 Task: Create new vendor bill with Date Opened: 06-May-23, Select Vendor: RoboTire, Terms: Net 30. Make bill entry for item-1 with Date: 06-May-23, Description: Car Parking, Expense Account: Auto: Parking, Quantity: 29, Unit Price: 2.2, Sales Tax: N, Sales Tax Included: N. Post Bill with Post Date: 06-May-23, Post to Accounts: Liabilities:Accounts Payble. Pay / Process Payment with Transaction Date: 04-Jun-23, Amount: 63.8, Transfer Account: Checking Account. Go to 'Print Bill'.
Action: Mouse moved to (152, 29)
Screenshot: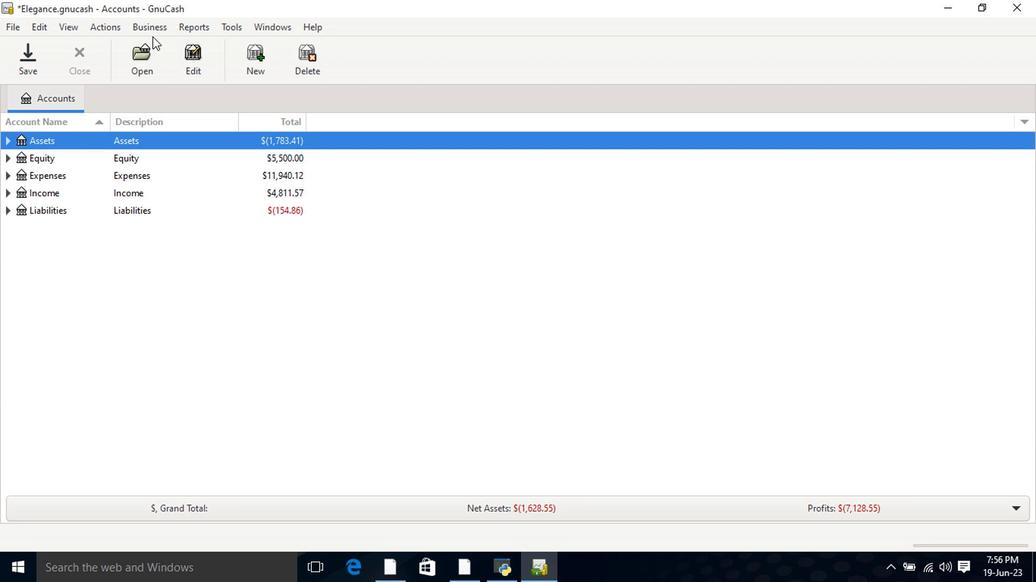 
Action: Mouse pressed left at (152, 29)
Screenshot: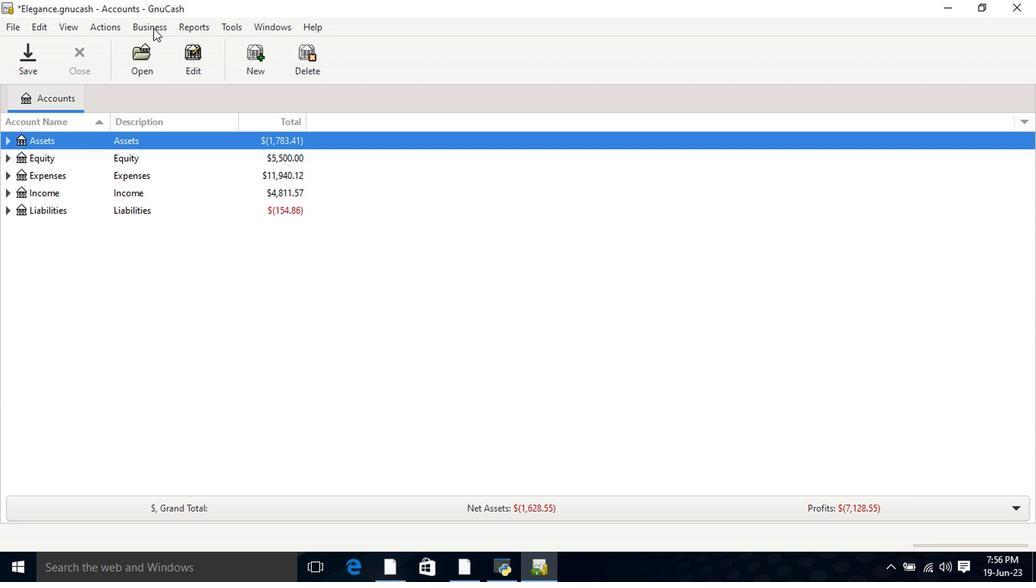 
Action: Mouse moved to (160, 65)
Screenshot: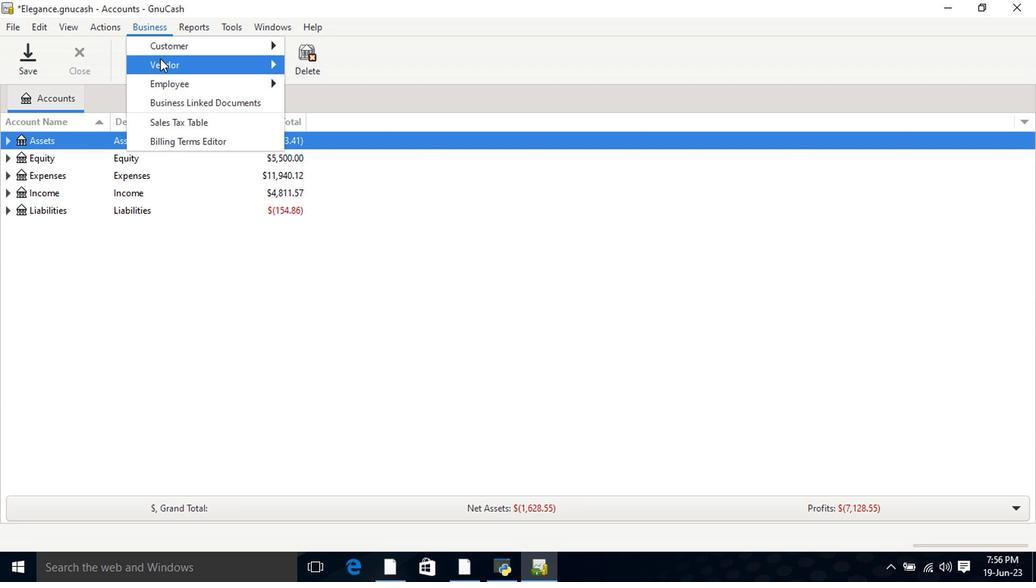 
Action: Mouse pressed left at (160, 65)
Screenshot: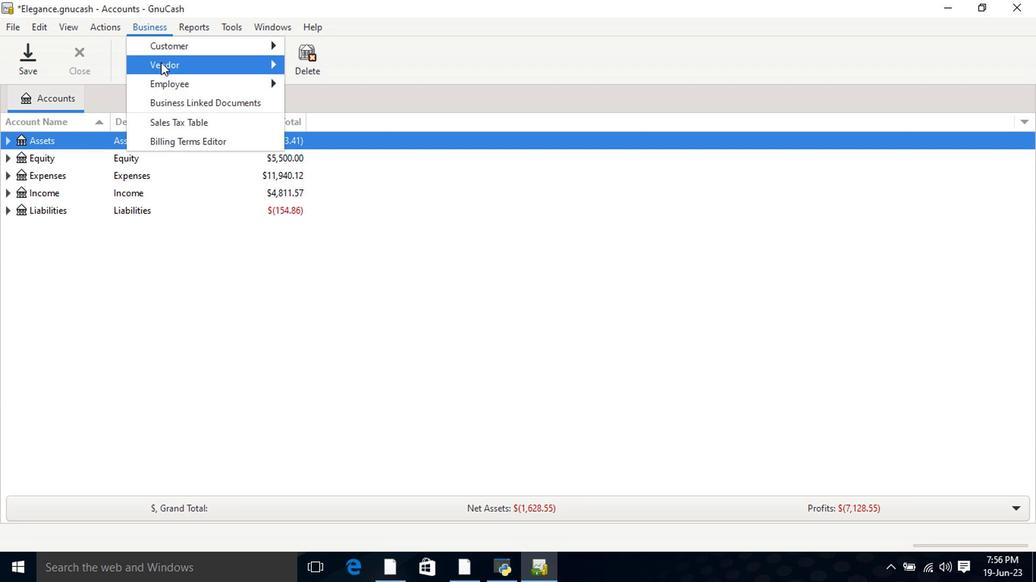 
Action: Mouse moved to (331, 123)
Screenshot: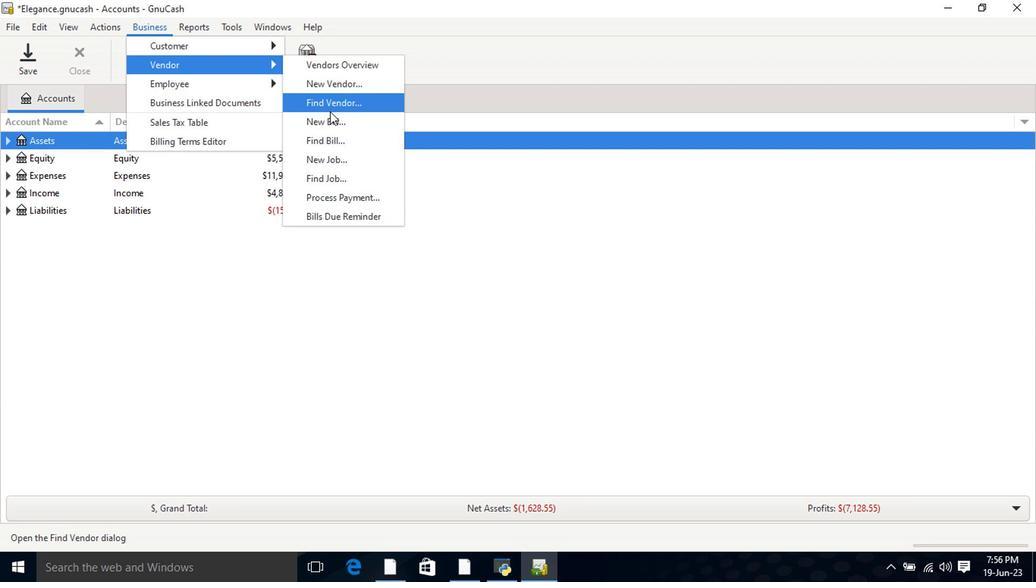 
Action: Mouse pressed left at (331, 123)
Screenshot: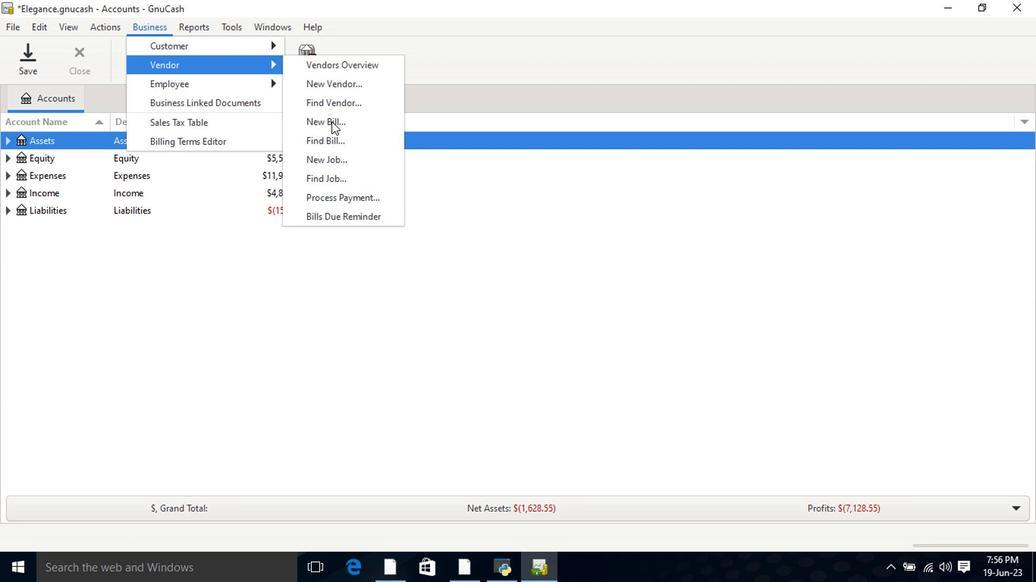 
Action: Mouse moved to (623, 205)
Screenshot: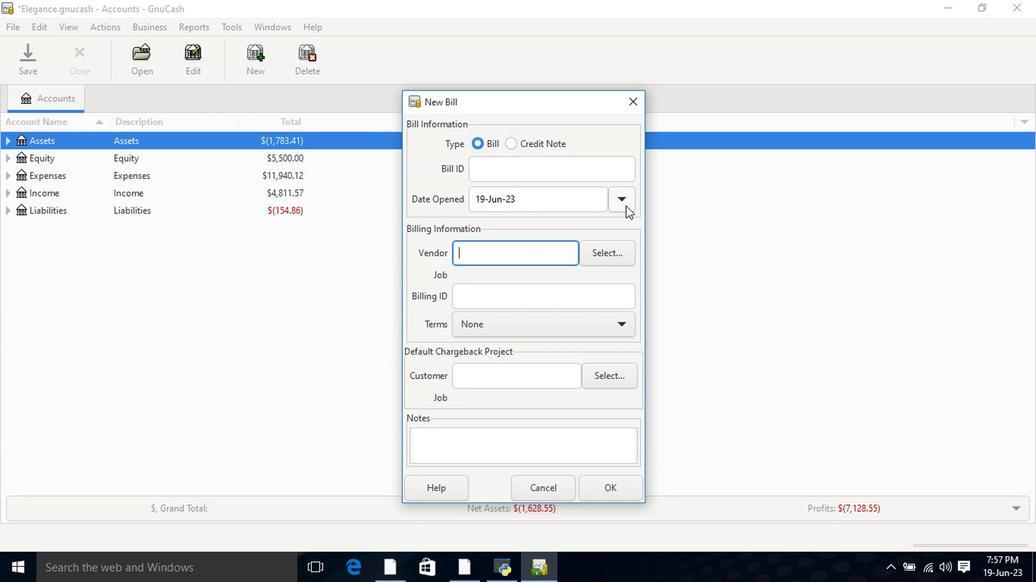 
Action: Mouse pressed left at (623, 205)
Screenshot: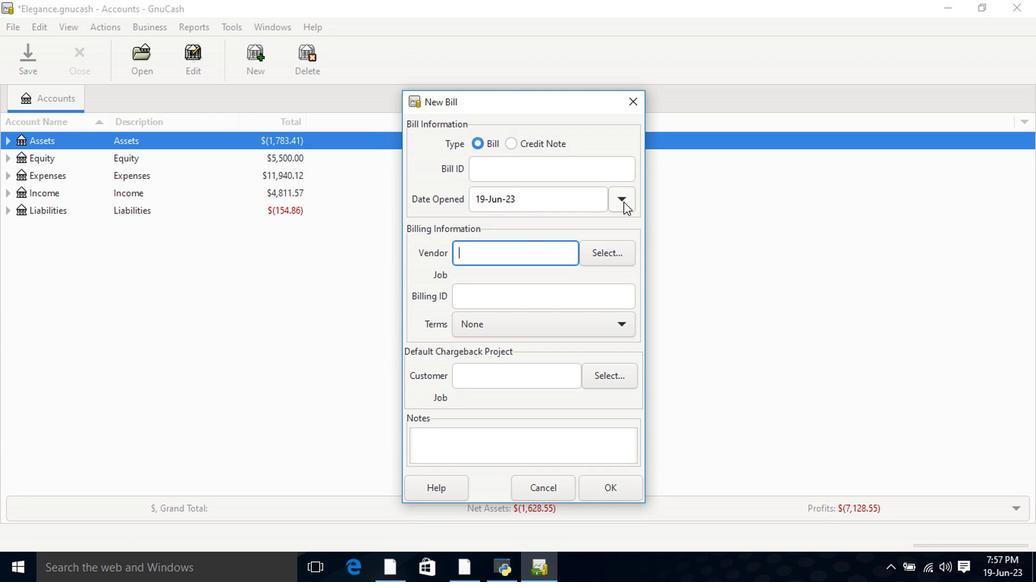 
Action: Mouse moved to (501, 227)
Screenshot: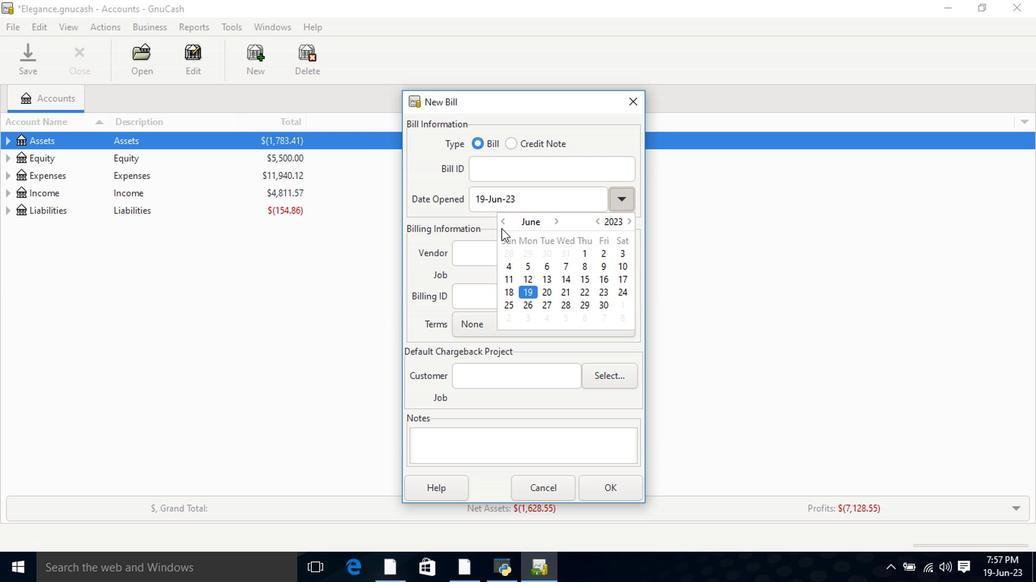 
Action: Mouse pressed left at (501, 227)
Screenshot: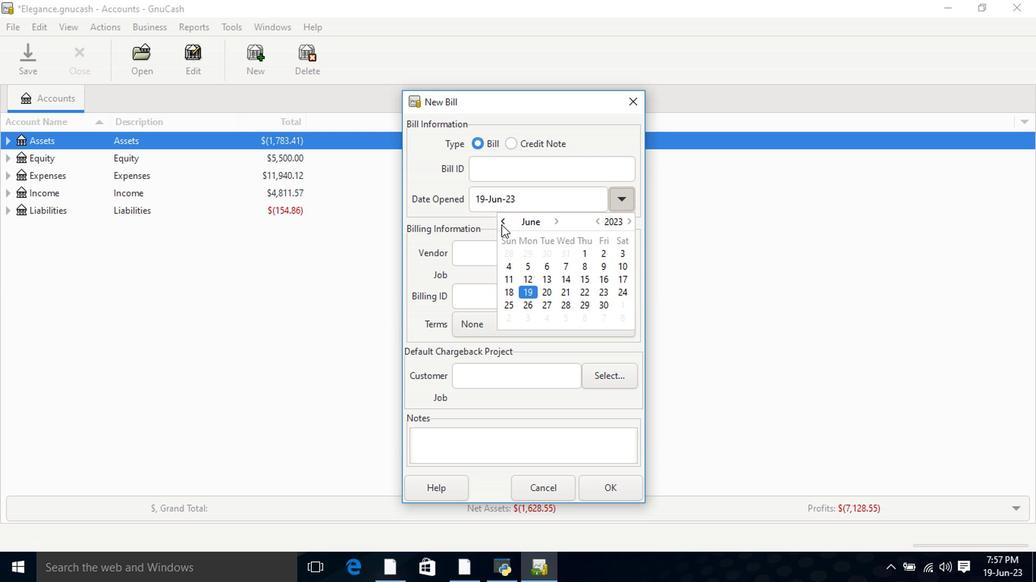 
Action: Mouse moved to (621, 253)
Screenshot: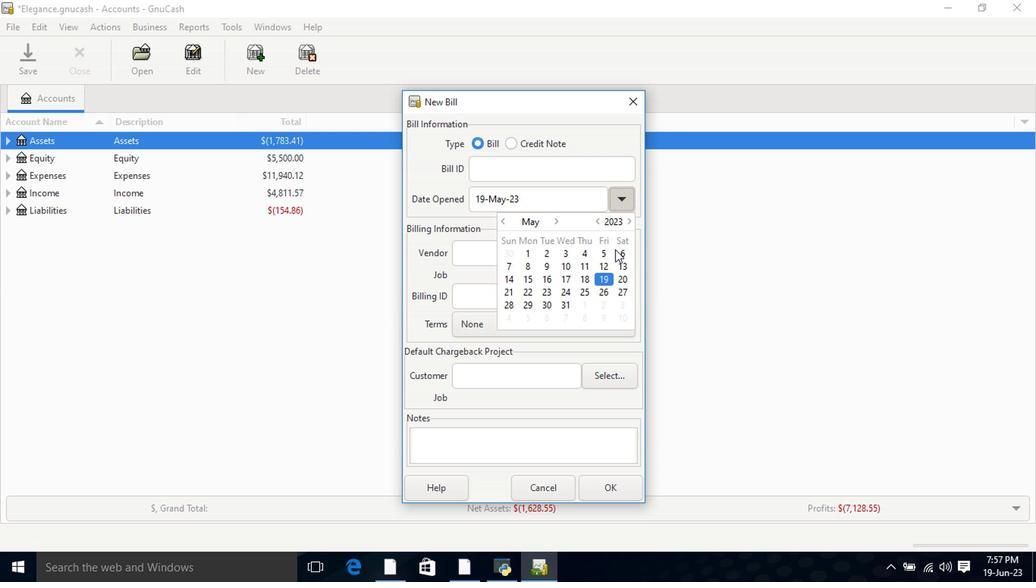 
Action: Mouse pressed left at (621, 253)
Screenshot: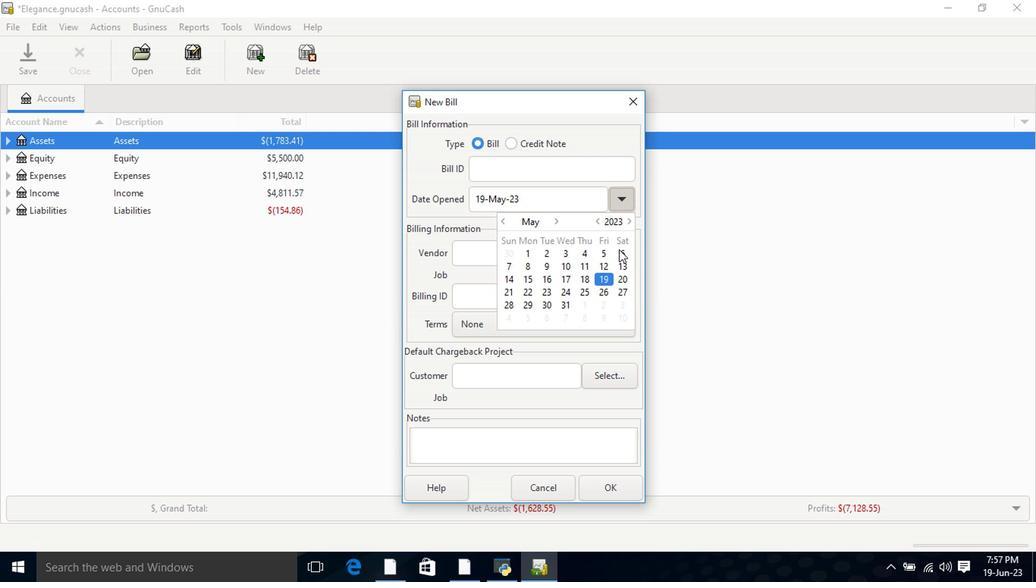 
Action: Mouse pressed left at (621, 253)
Screenshot: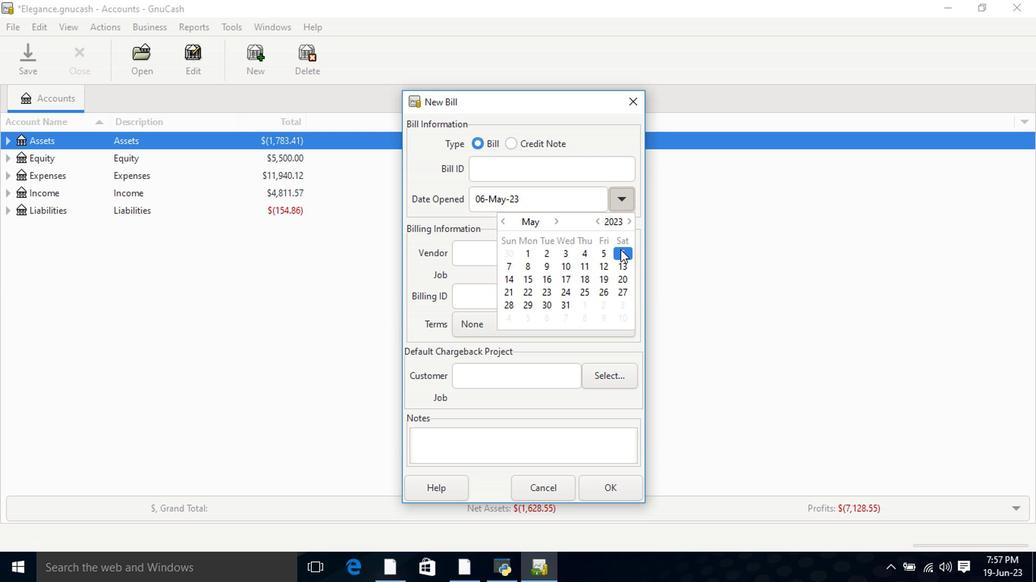 
Action: Mouse moved to (555, 247)
Screenshot: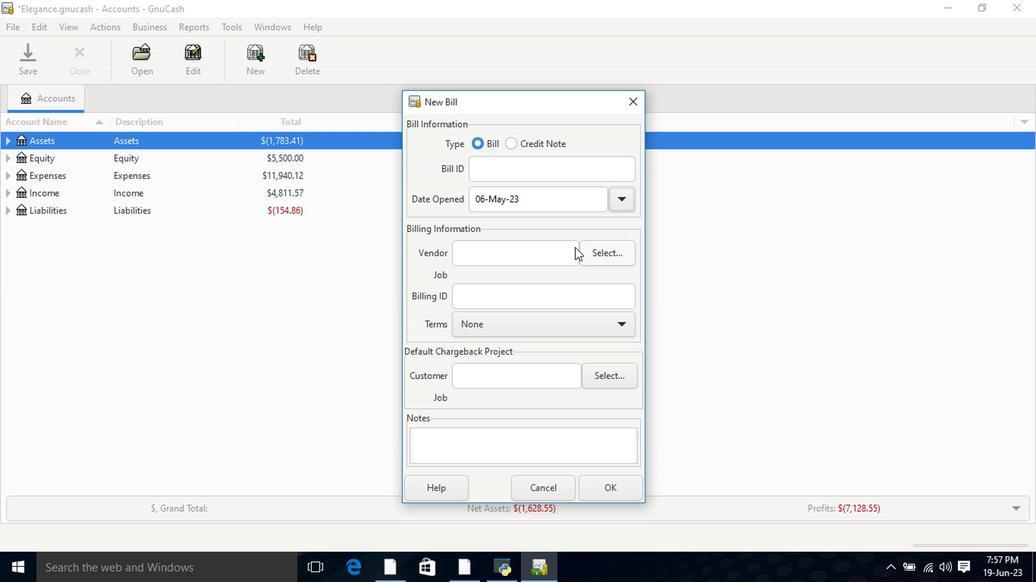 
Action: Mouse pressed left at (555, 247)
Screenshot: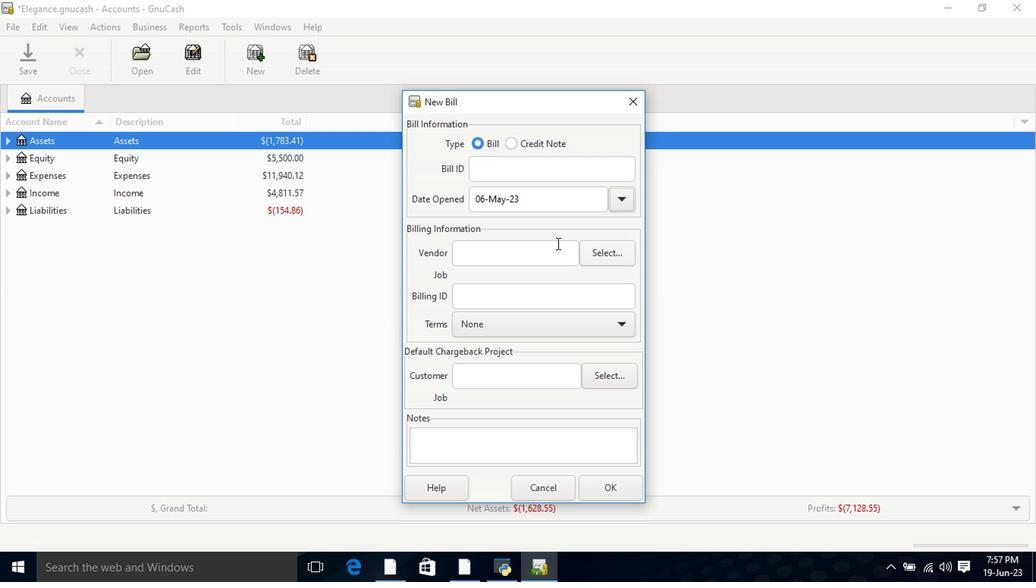 
Action: Mouse moved to (554, 247)
Screenshot: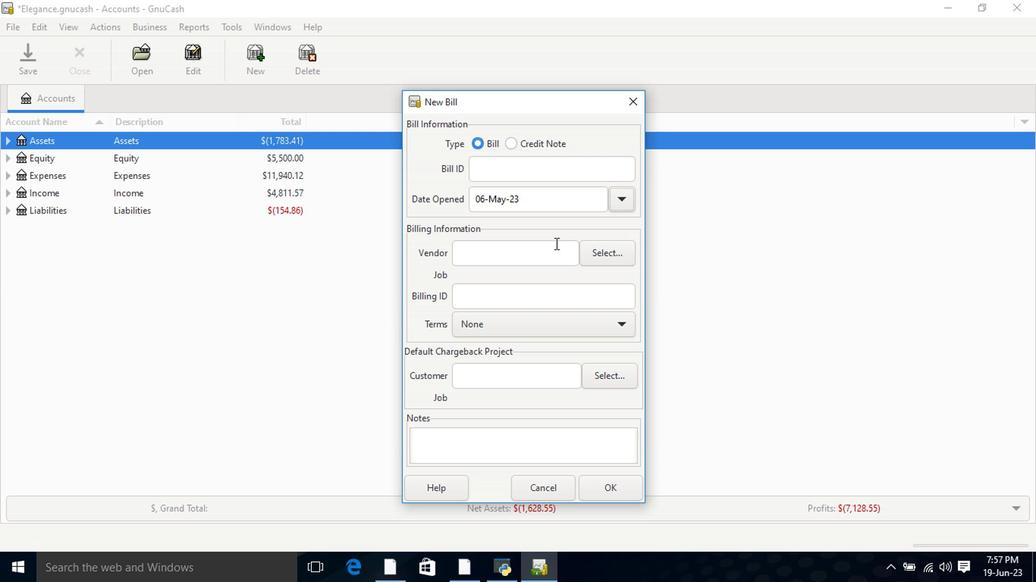 
Action: Key pressed <Key.shift>Robo
Screenshot: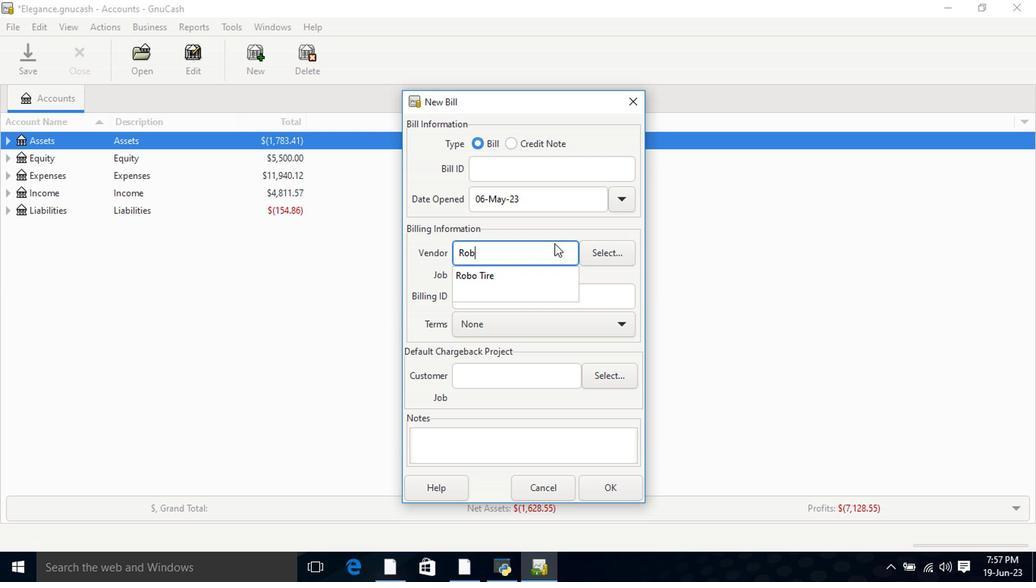 
Action: Mouse moved to (520, 293)
Screenshot: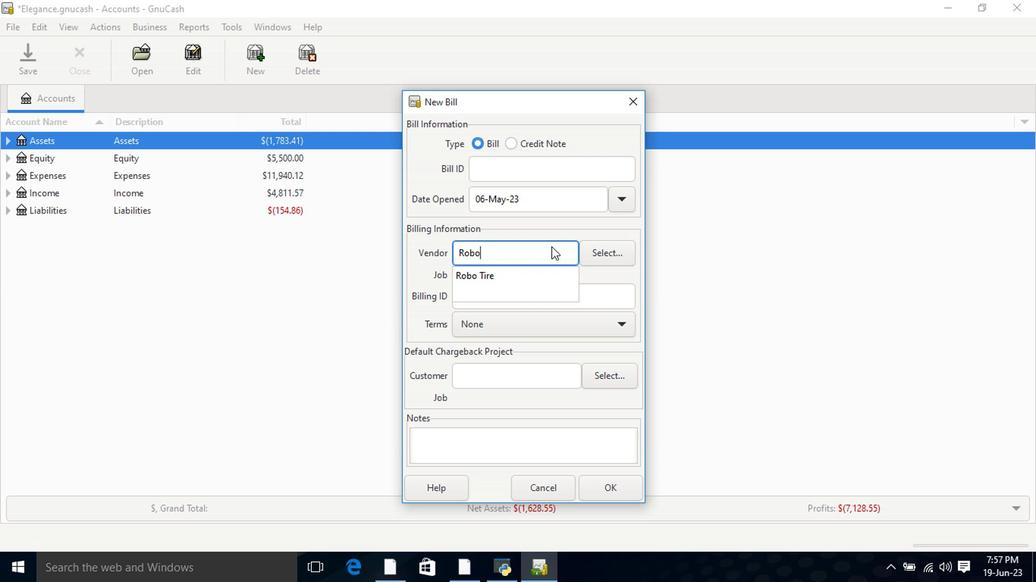 
Action: Mouse pressed left at (520, 293)
Screenshot: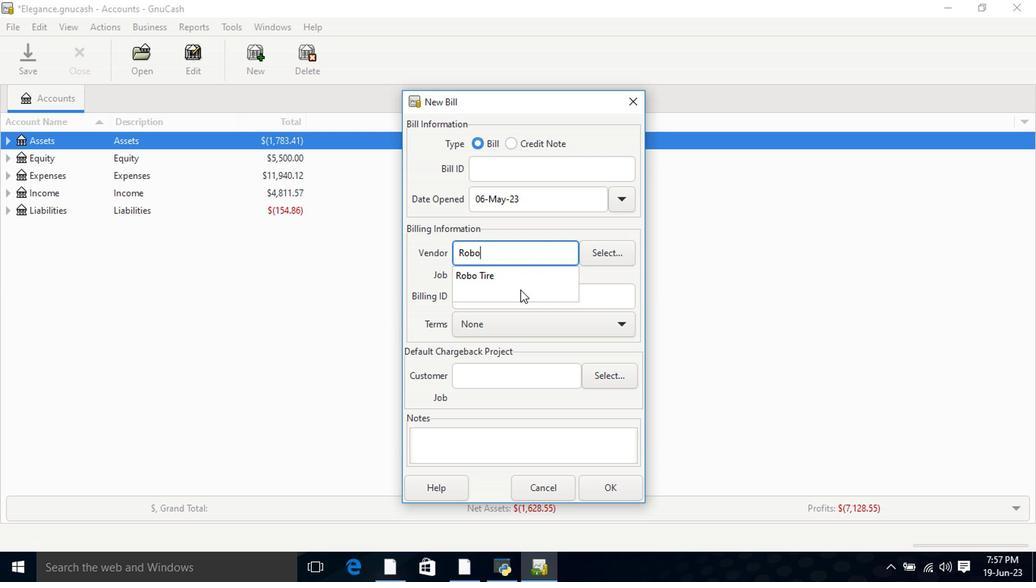 
Action: Mouse moved to (520, 288)
Screenshot: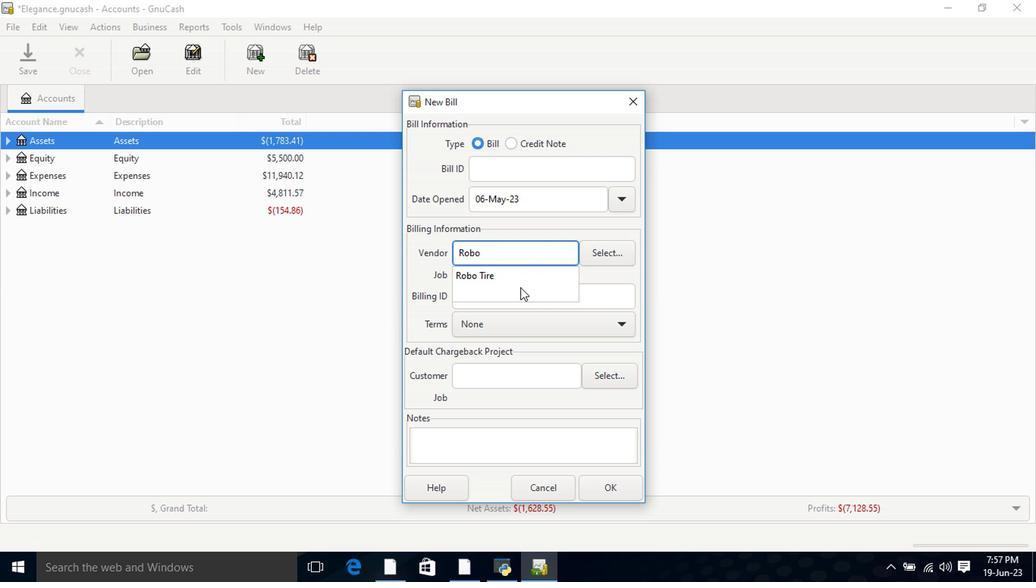 
Action: Mouse pressed left at (520, 288)
Screenshot: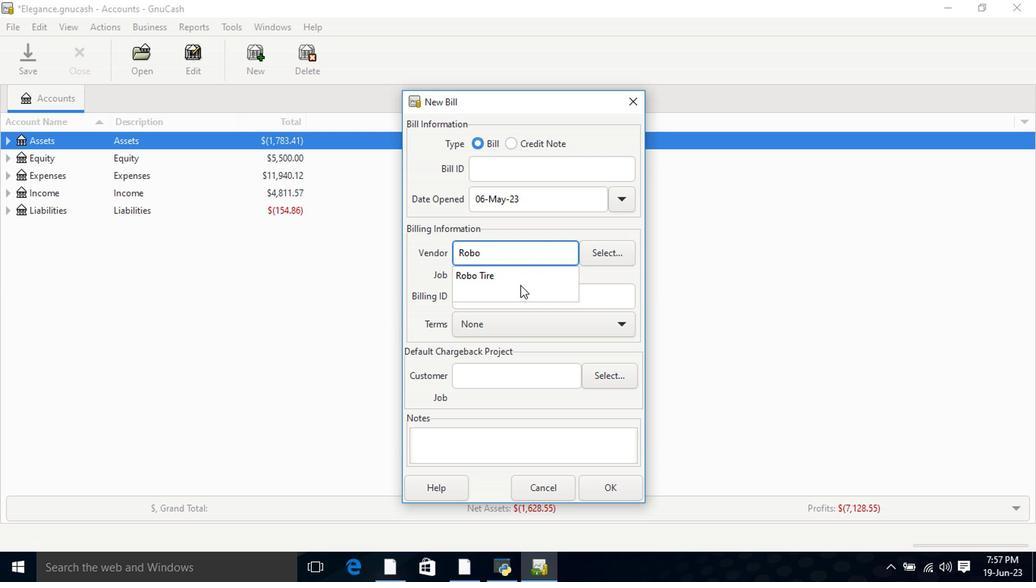 
Action: Mouse moved to (512, 282)
Screenshot: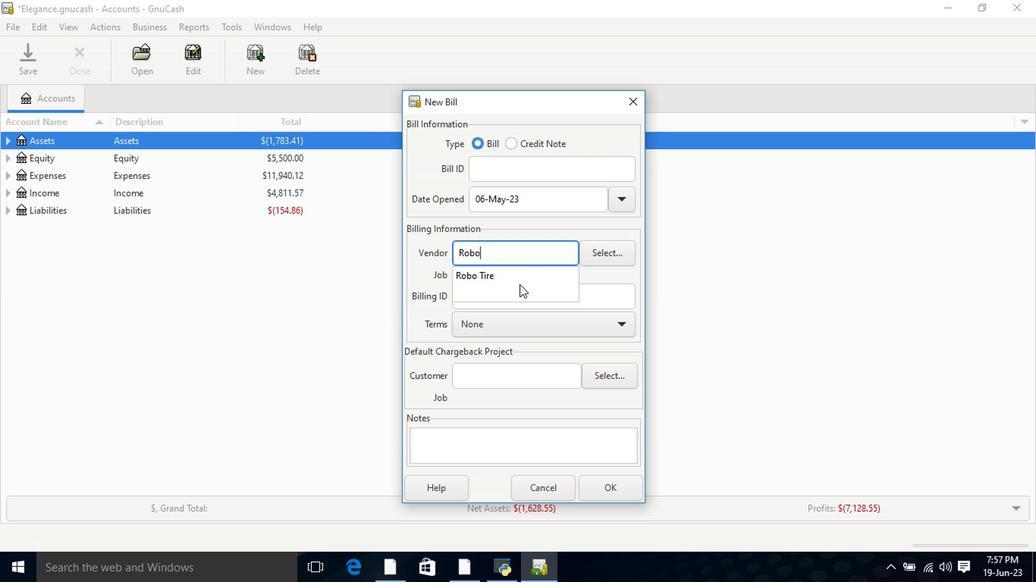 
Action: Mouse pressed left at (512, 282)
Screenshot: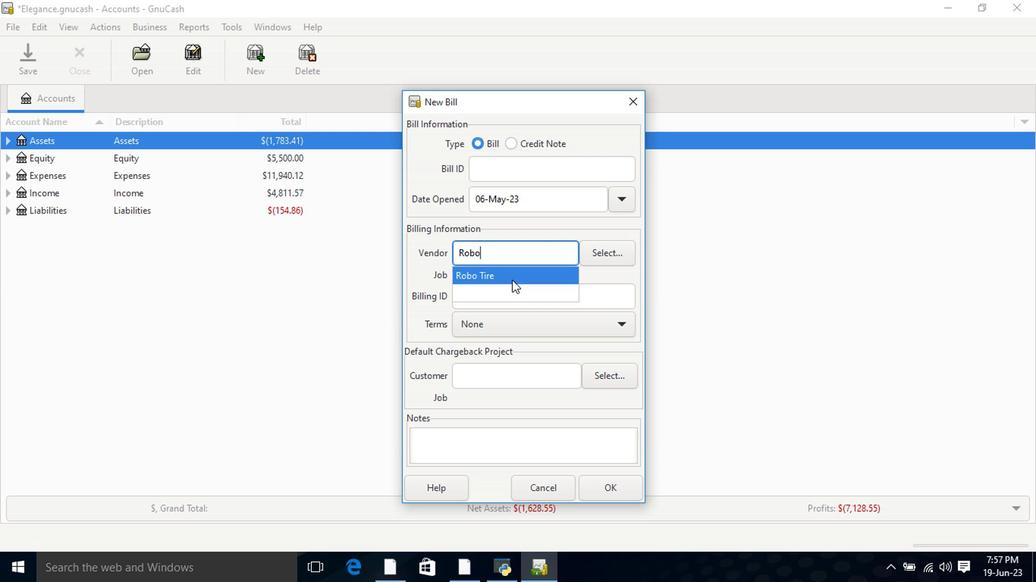 
Action: Mouse moved to (543, 345)
Screenshot: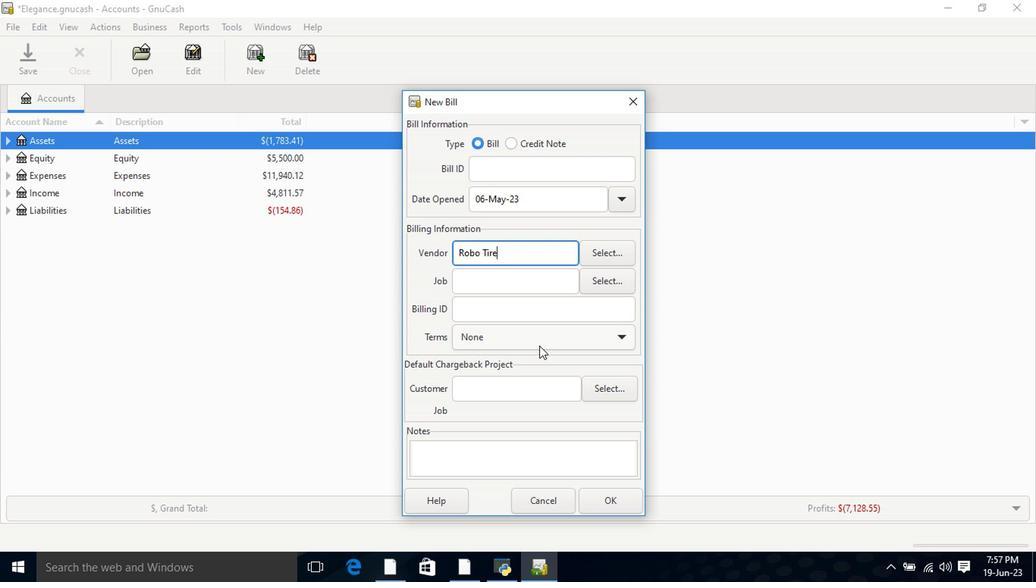
Action: Mouse pressed left at (543, 345)
Screenshot: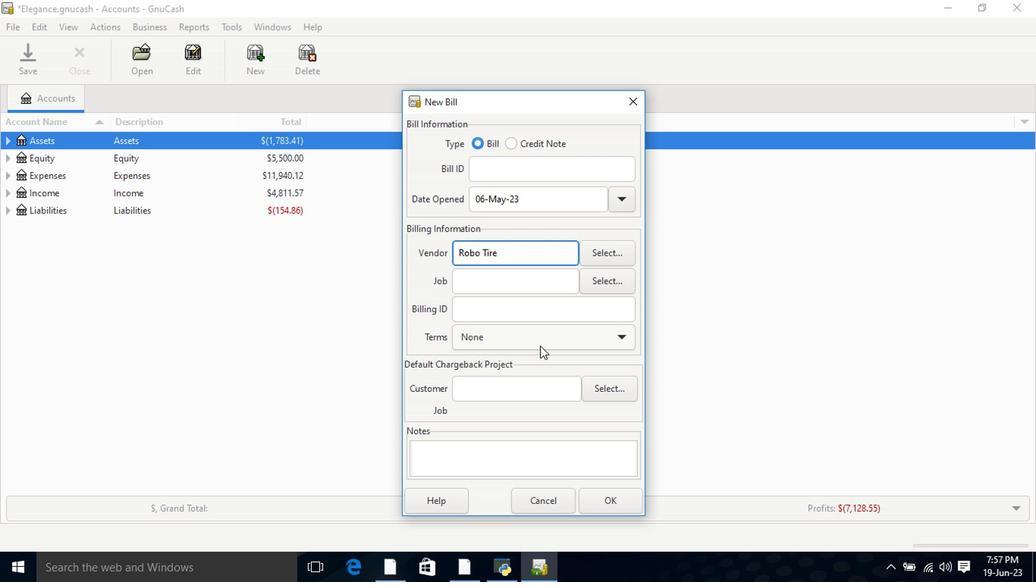 
Action: Mouse moved to (543, 391)
Screenshot: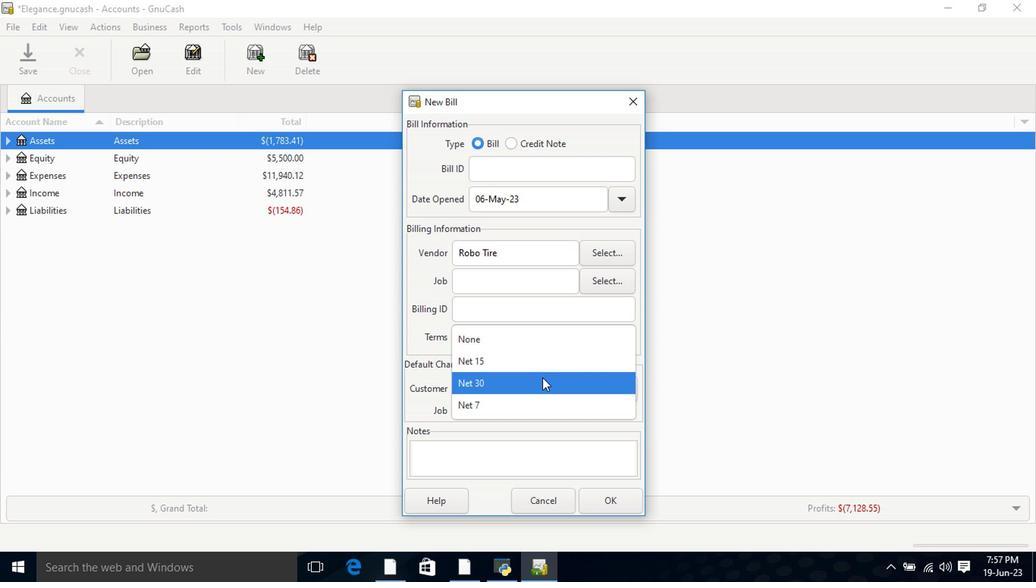 
Action: Mouse pressed left at (543, 391)
Screenshot: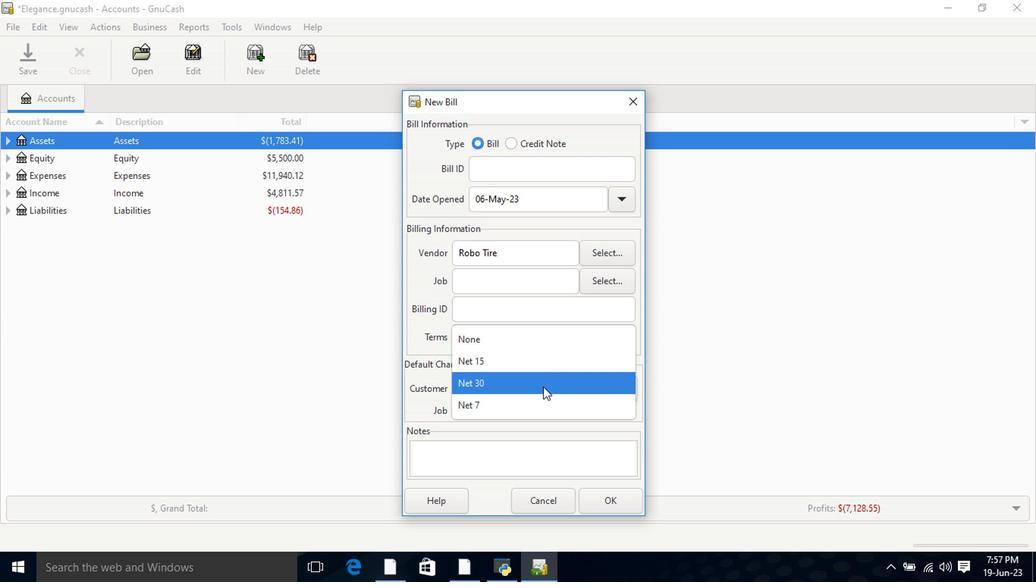 
Action: Mouse moved to (620, 511)
Screenshot: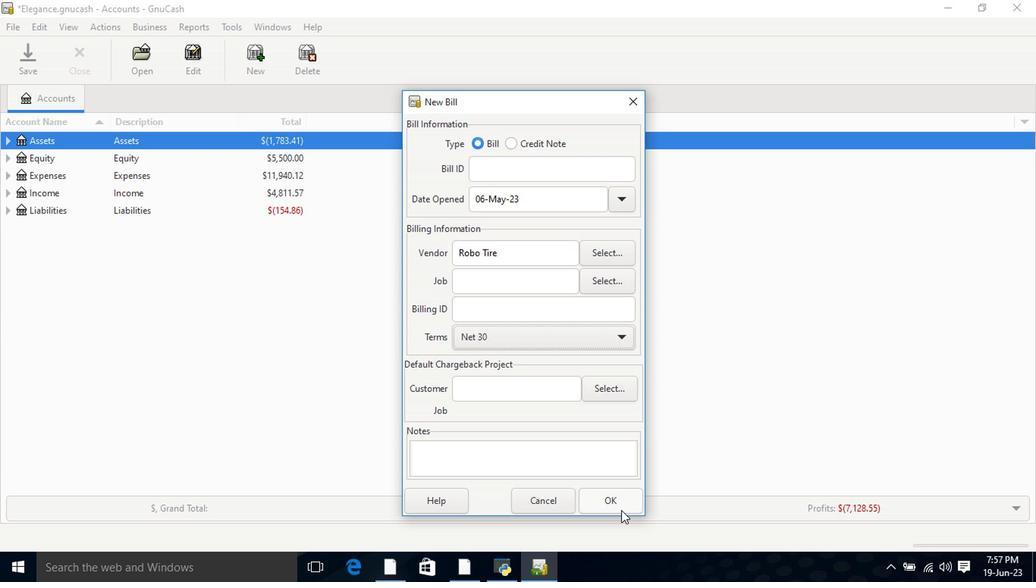 
Action: Mouse pressed left at (620, 511)
Screenshot: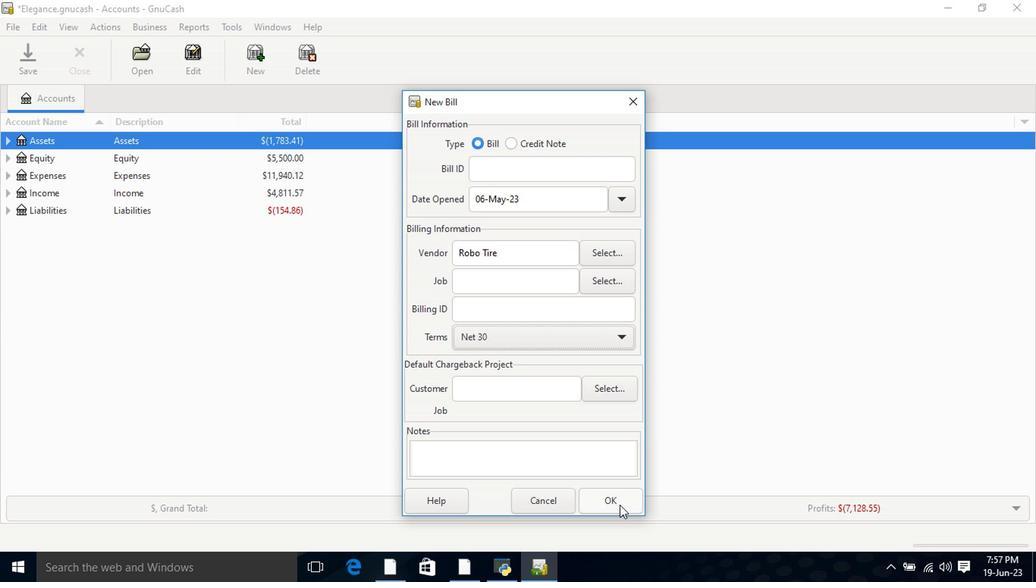 
Action: Mouse moved to (59, 348)
Screenshot: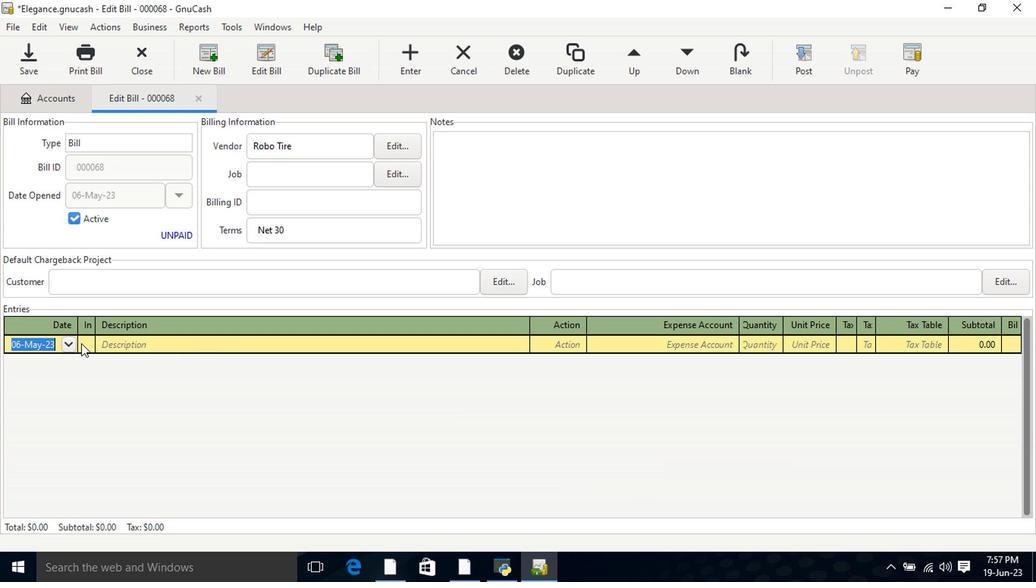 
Action: Key pressed <Key.tab><Key.shift>Car<Key.tab>
Screenshot: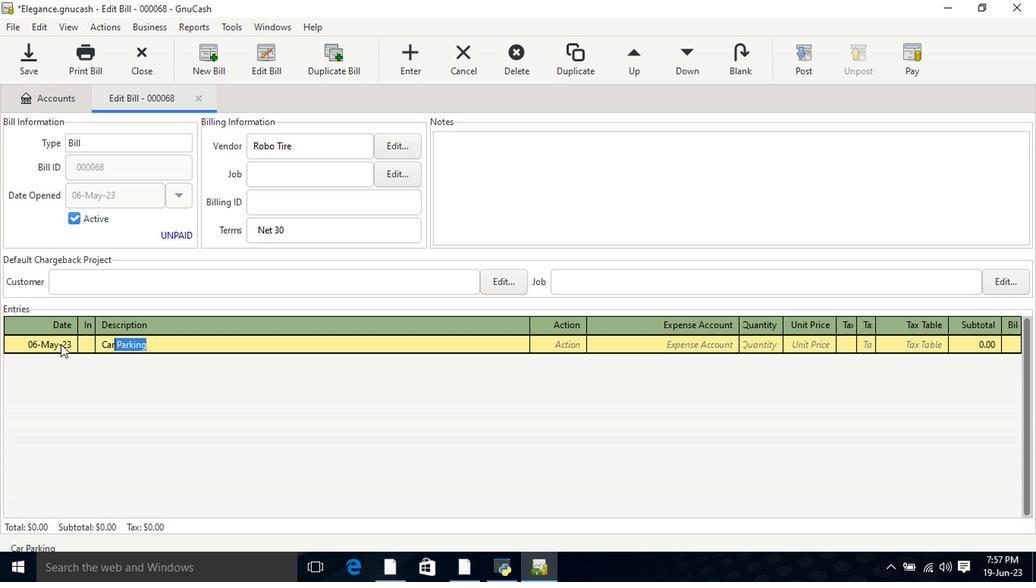 
Action: Mouse moved to (21, 189)
Screenshot: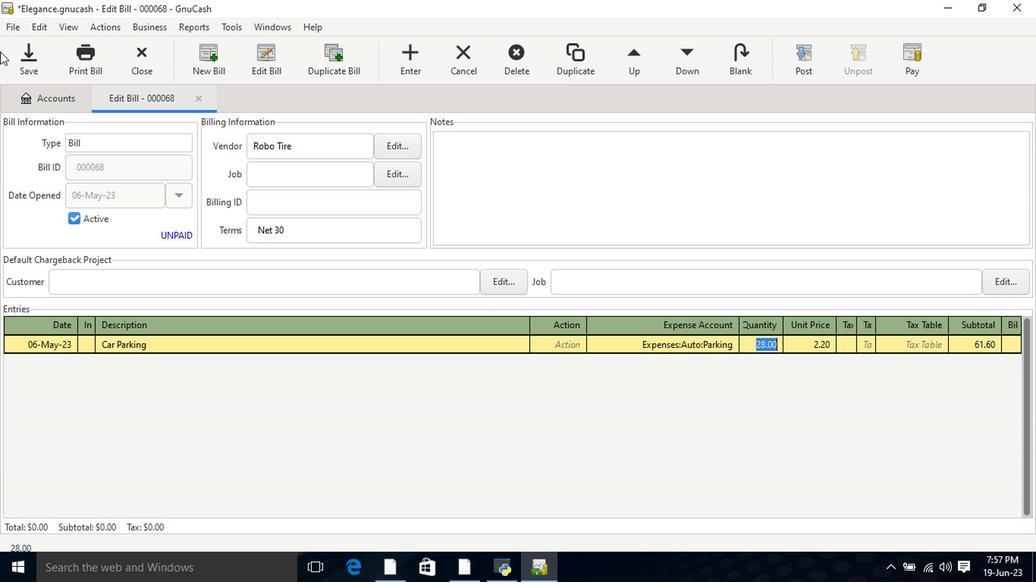 
Action: Key pressed 29<Key.tab><Key.tab>
Screenshot: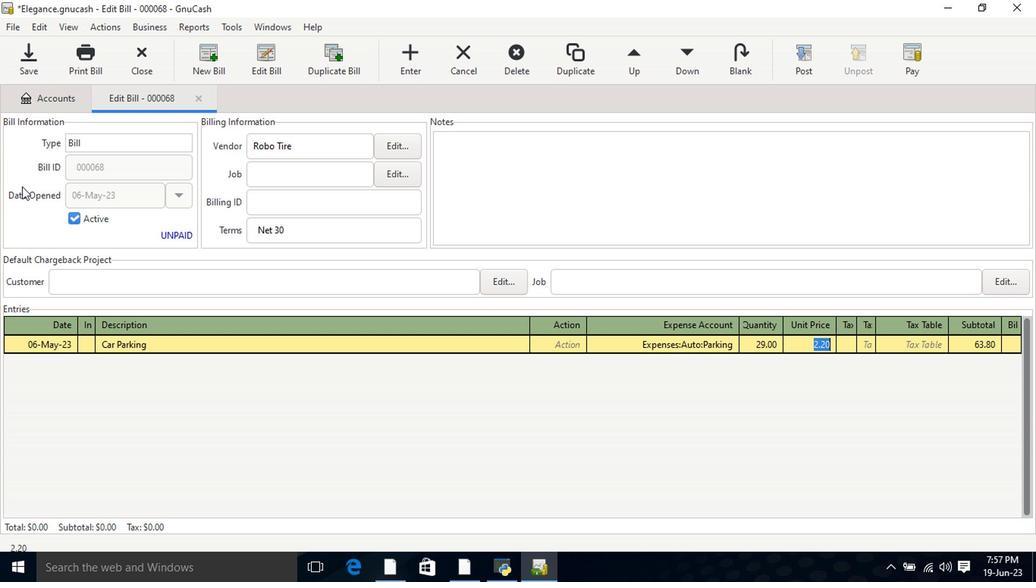 
Action: Mouse moved to (796, 61)
Screenshot: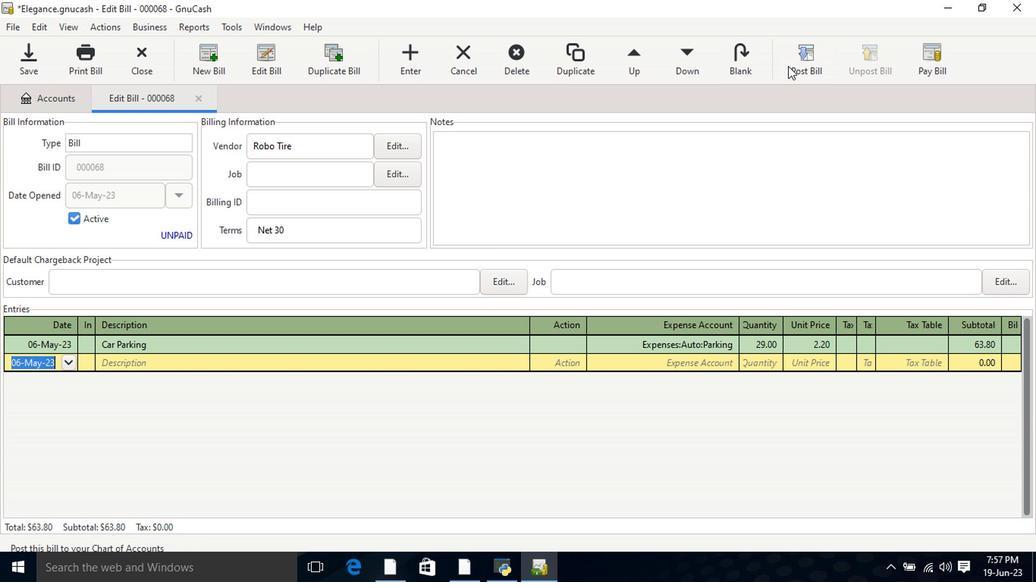 
Action: Mouse pressed left at (796, 61)
Screenshot: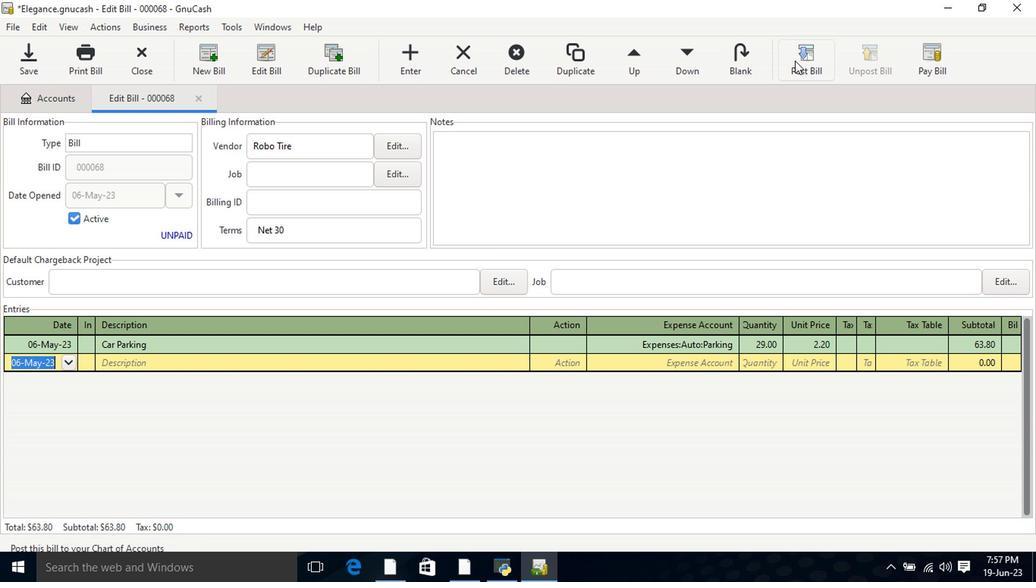 
Action: Mouse moved to (623, 394)
Screenshot: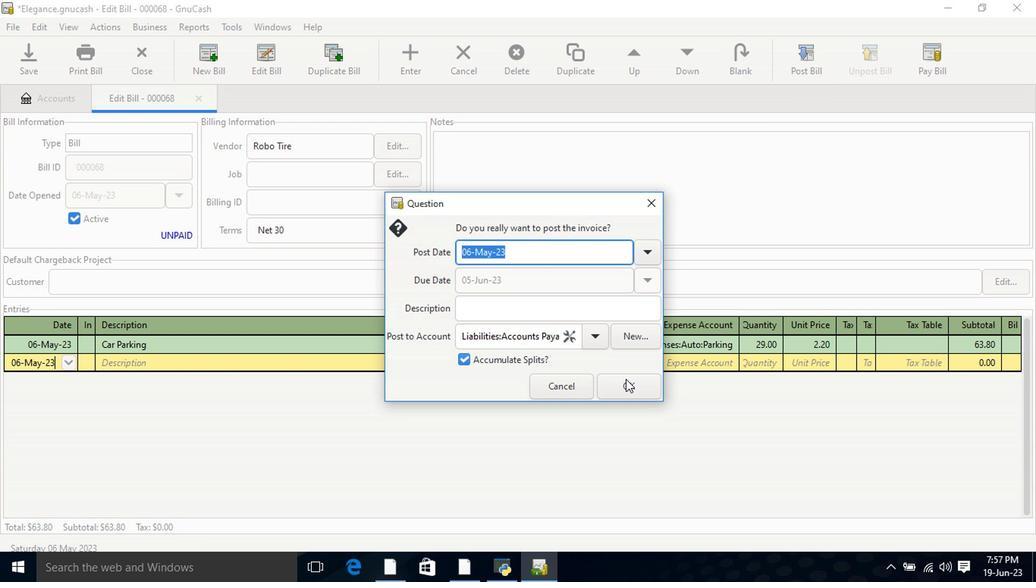 
Action: Mouse pressed left at (623, 394)
Screenshot: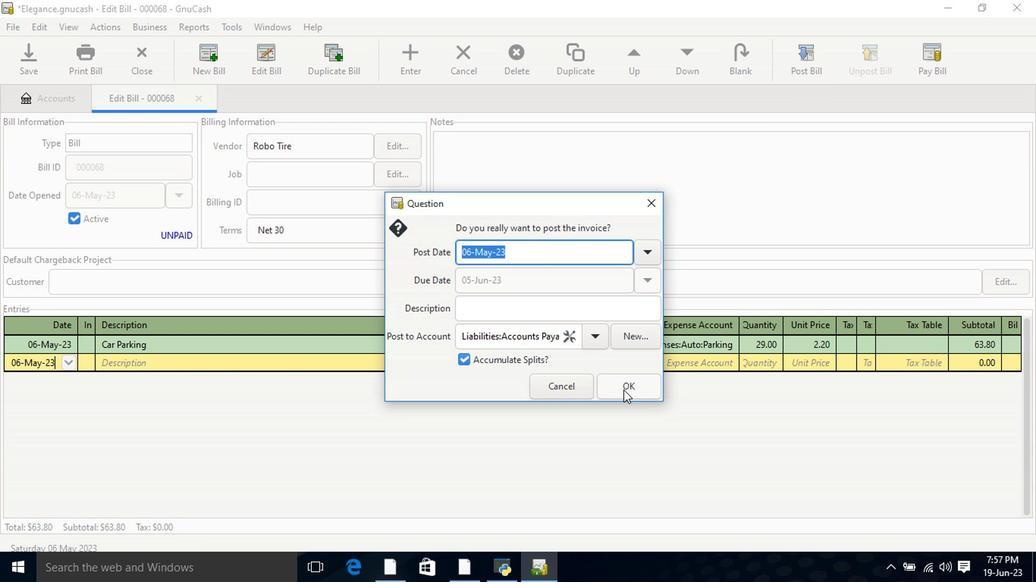 
Action: Mouse moved to (918, 56)
Screenshot: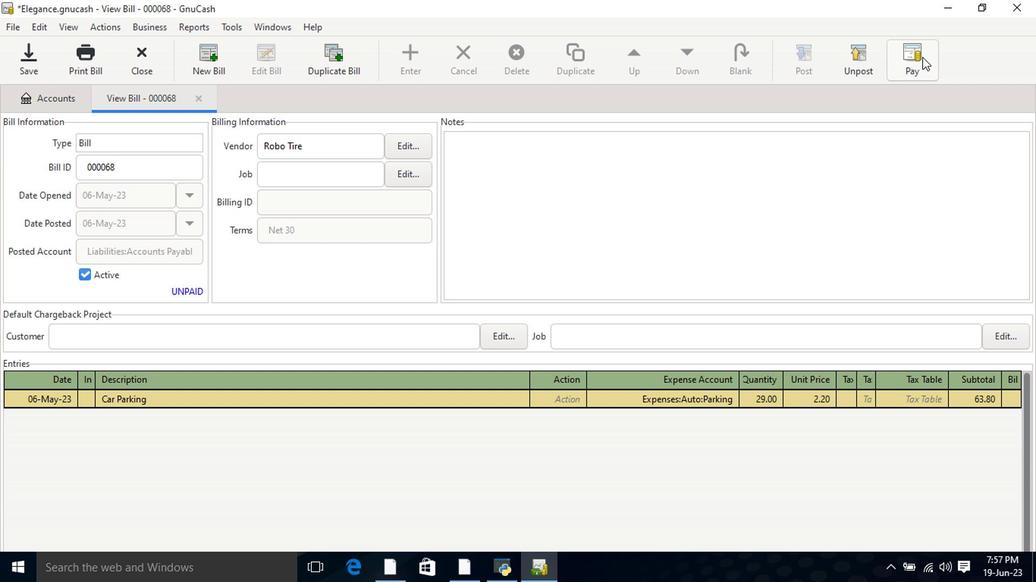 
Action: Mouse pressed left at (918, 56)
Screenshot: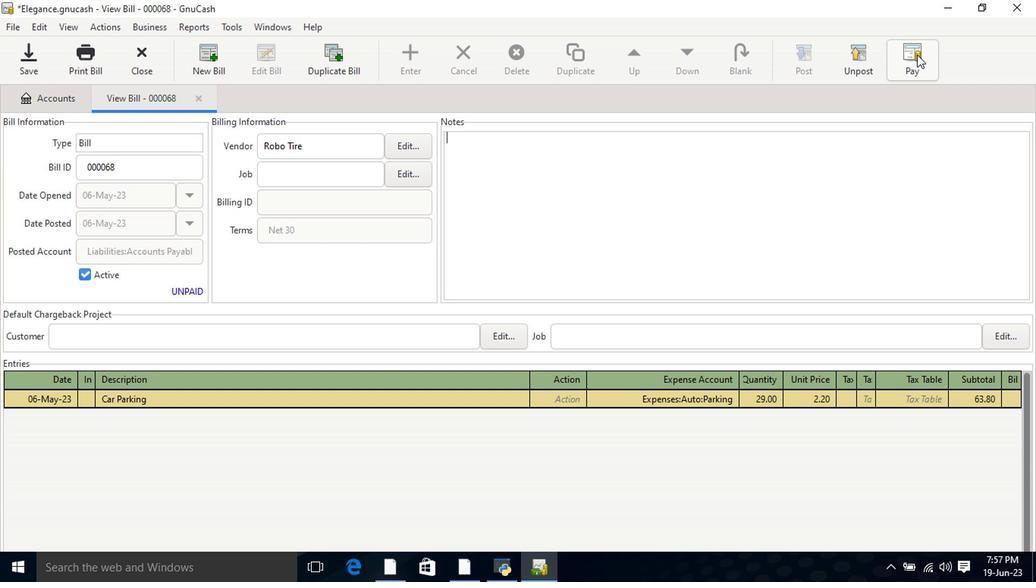 
Action: Mouse moved to (468, 304)
Screenshot: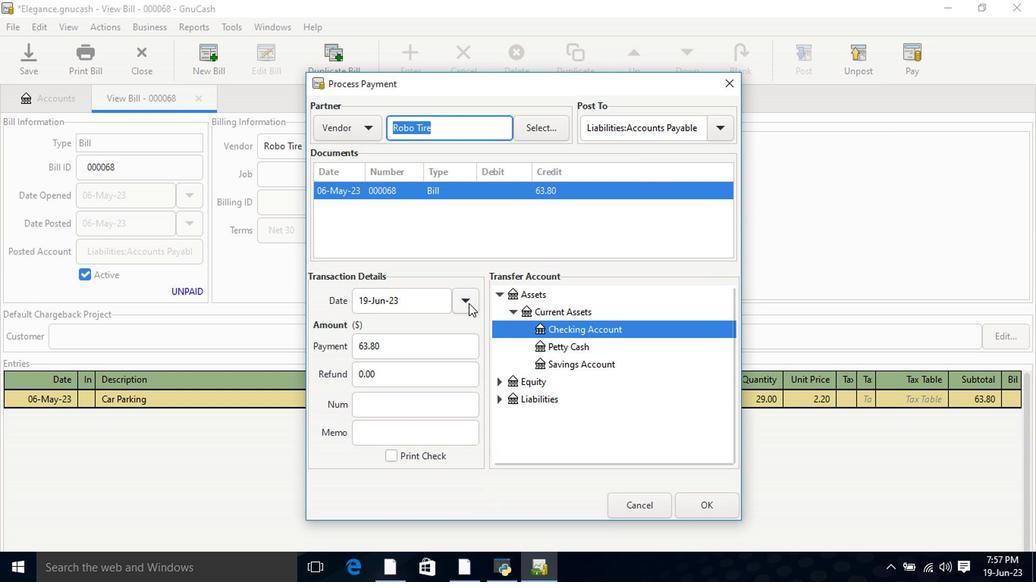 
Action: Mouse pressed left at (468, 304)
Screenshot: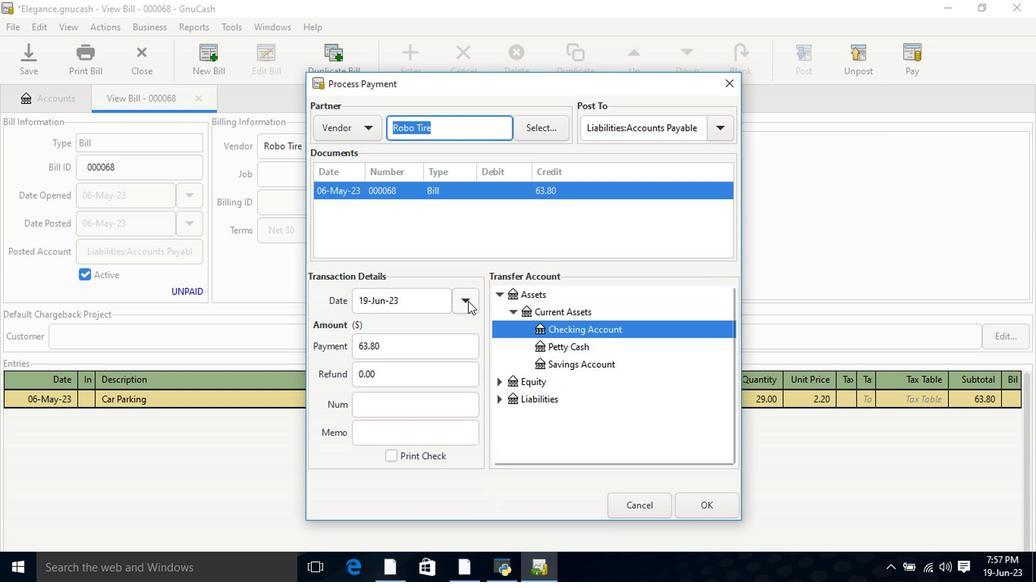 
Action: Mouse moved to (351, 373)
Screenshot: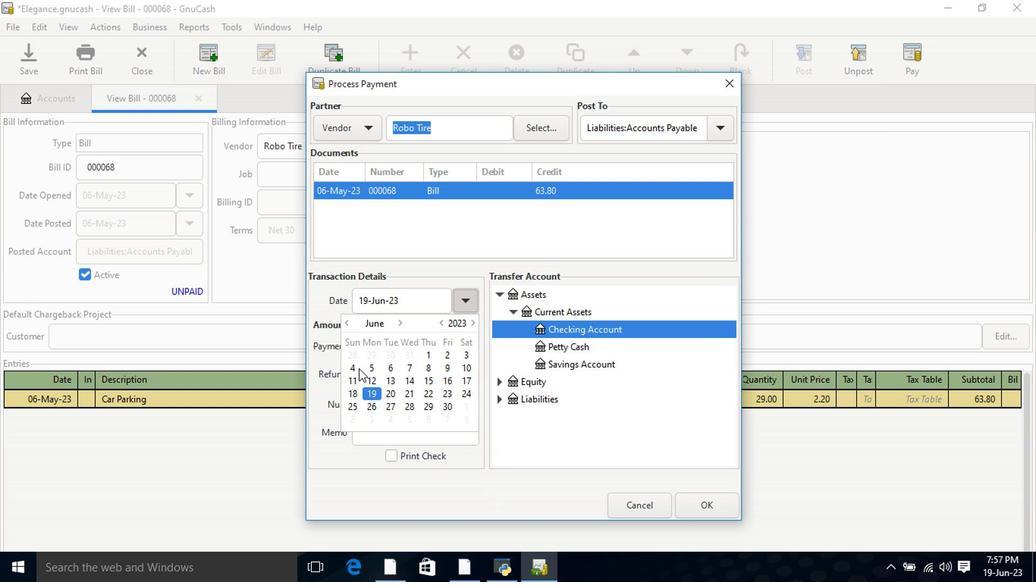 
Action: Mouse pressed left at (351, 373)
Screenshot: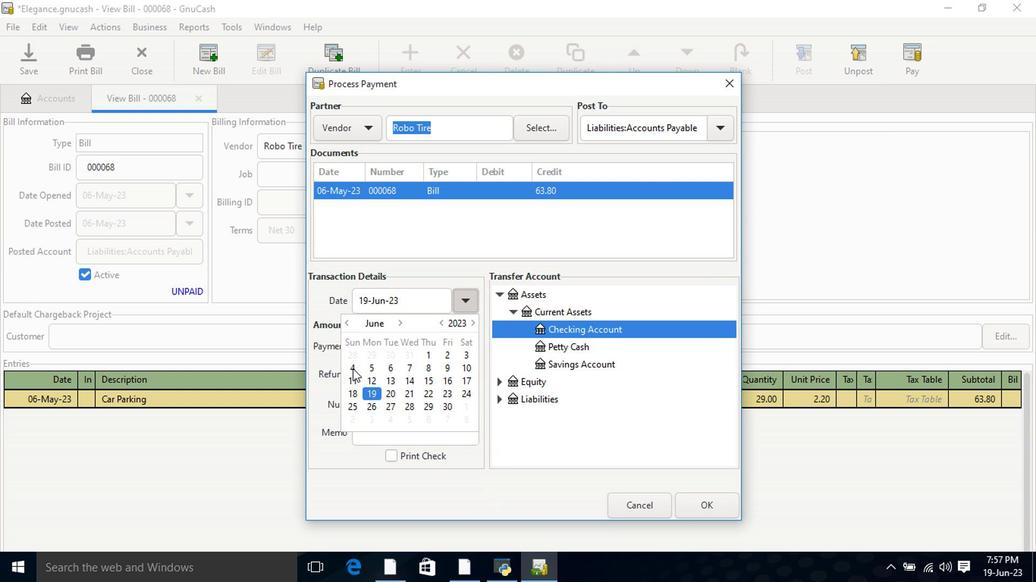 
Action: Mouse pressed left at (351, 373)
Screenshot: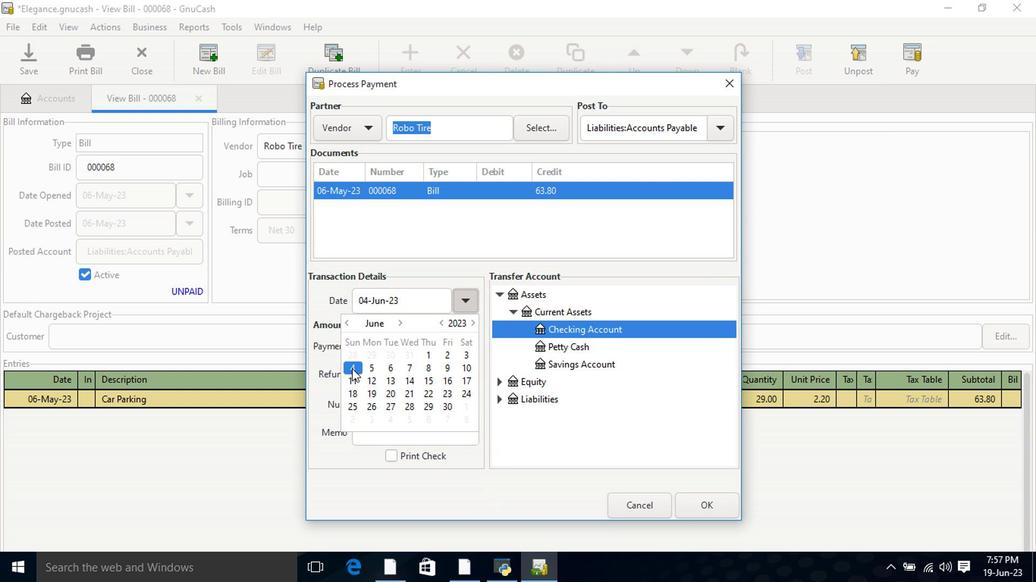 
Action: Mouse moved to (500, 293)
Screenshot: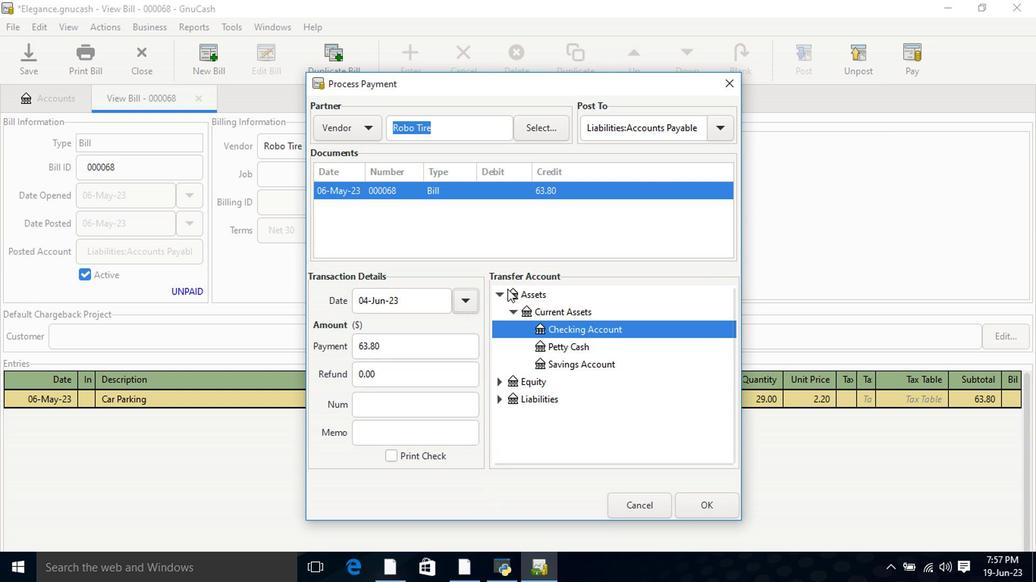 
Action: Mouse pressed left at (500, 293)
Screenshot: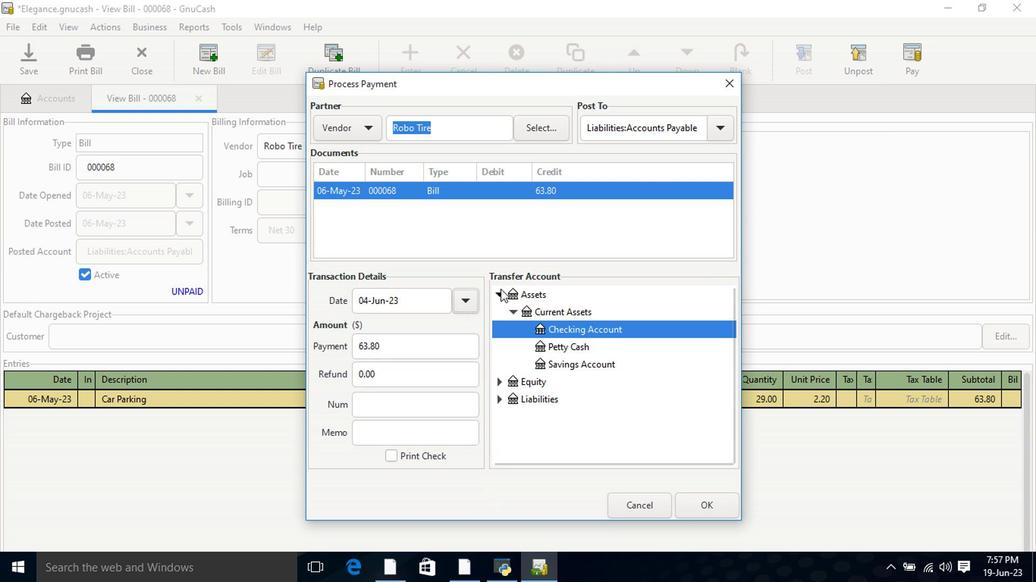
Action: Mouse moved to (500, 299)
Screenshot: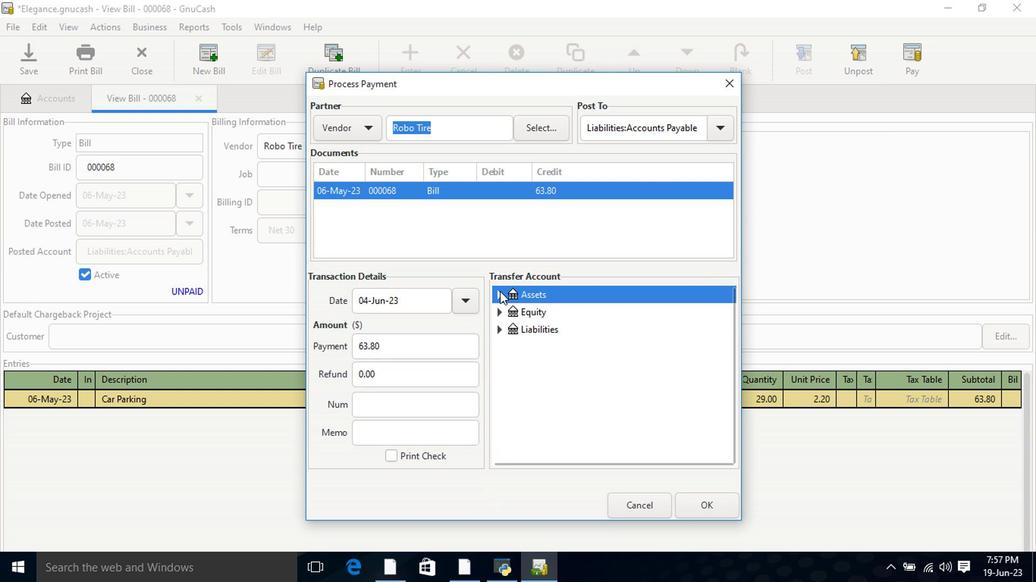
Action: Mouse pressed left at (500, 299)
Screenshot: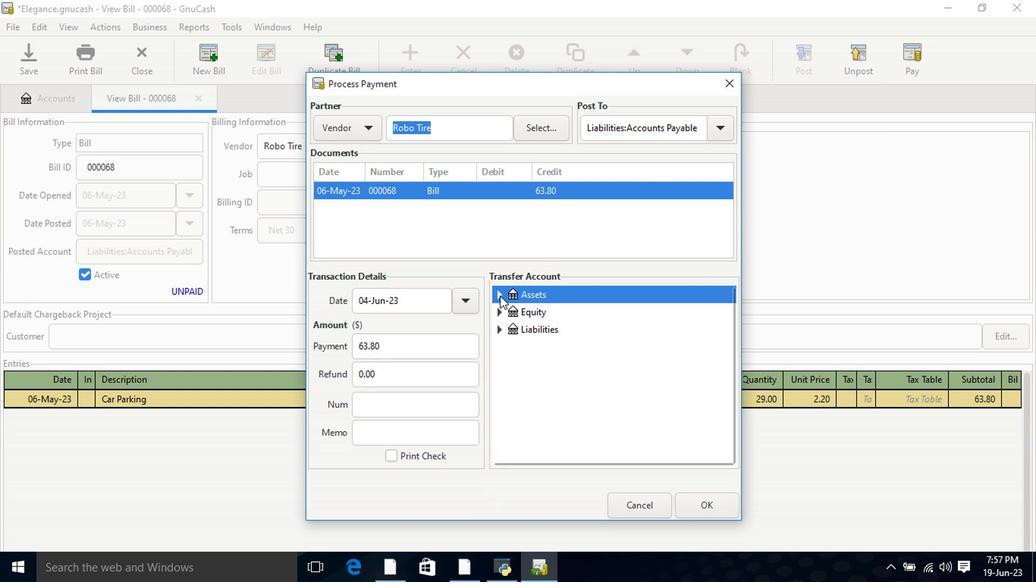
Action: Mouse moved to (514, 318)
Screenshot: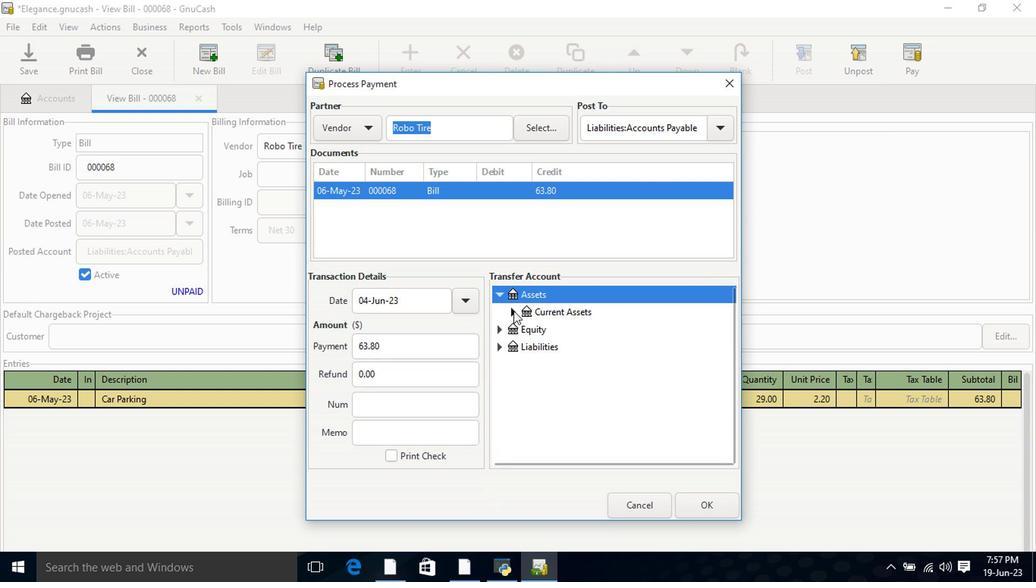 
Action: Mouse pressed left at (514, 318)
Screenshot: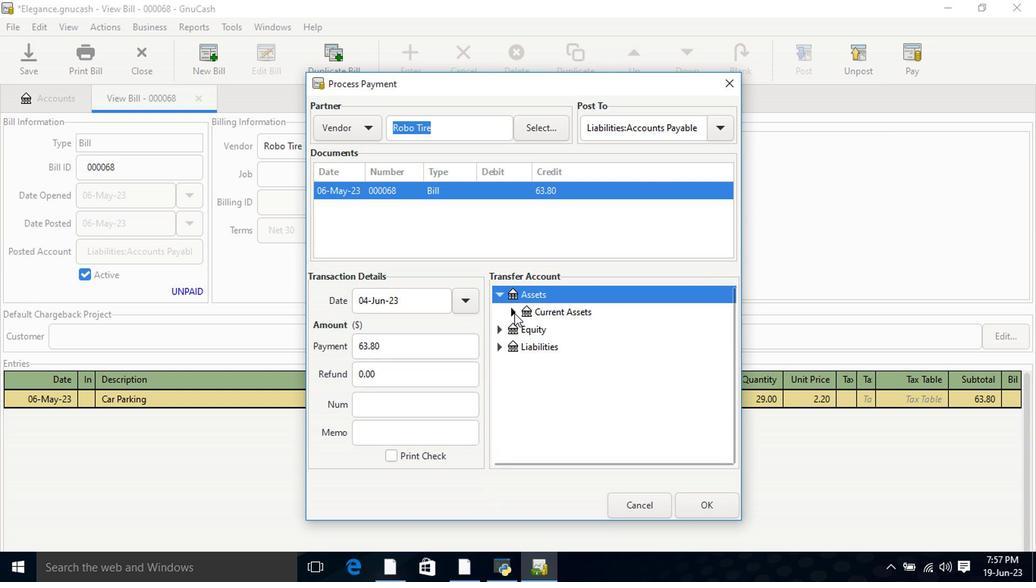 
Action: Mouse moved to (555, 335)
Screenshot: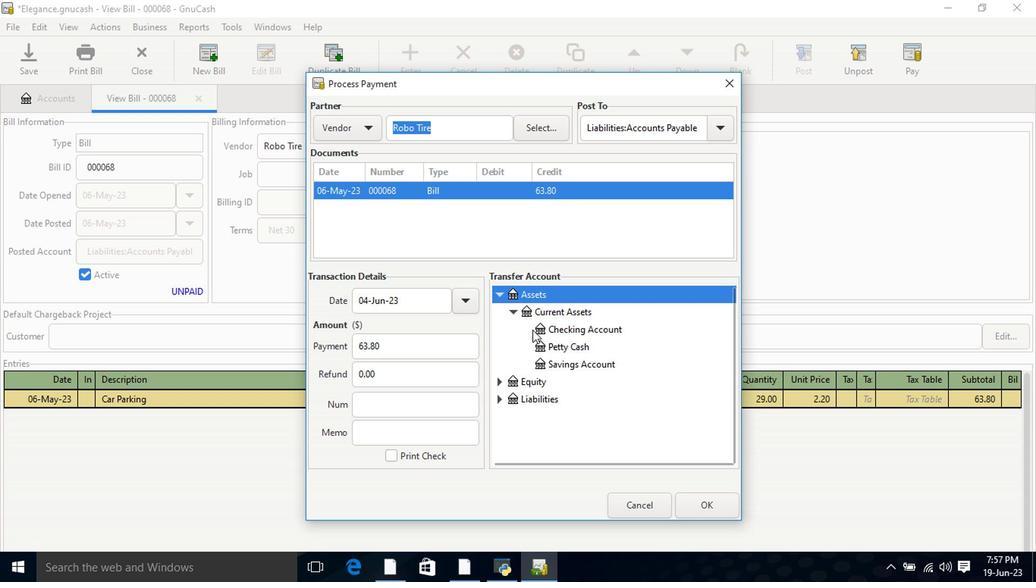 
Action: Mouse pressed left at (555, 335)
Screenshot: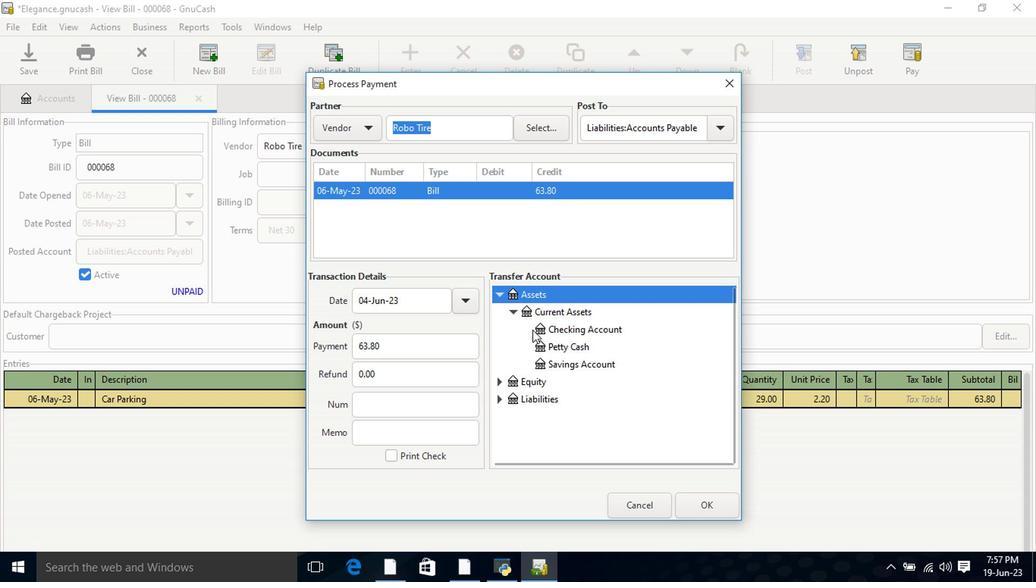 
Action: Mouse moved to (713, 514)
Screenshot: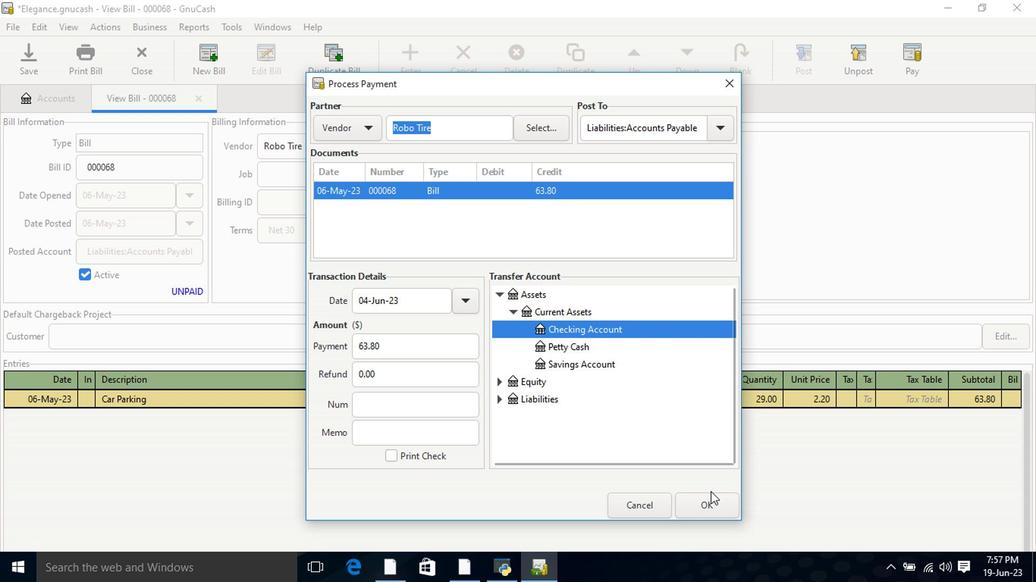 
Action: Mouse pressed left at (713, 514)
Screenshot: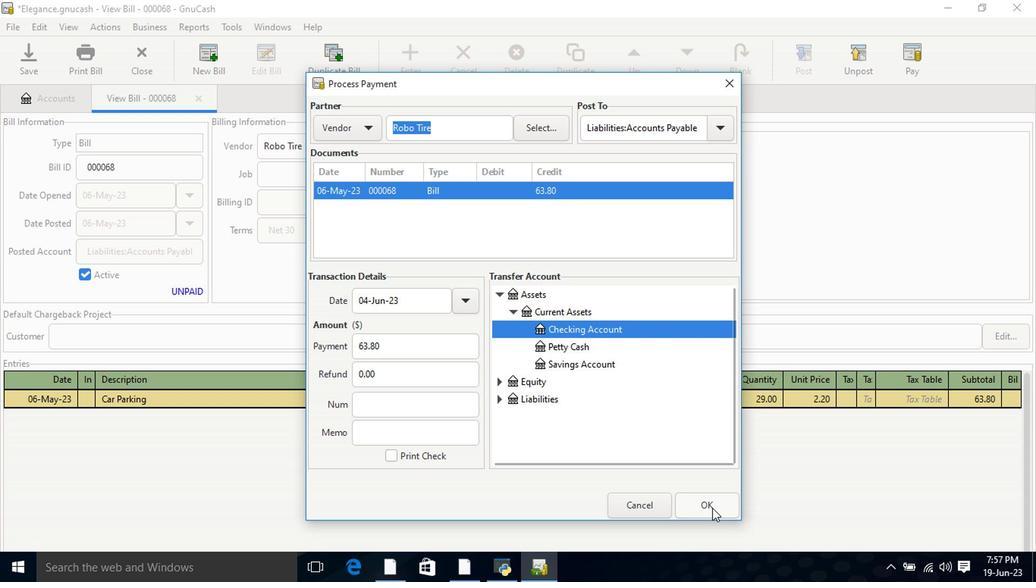 
Action: Mouse moved to (85, 51)
Screenshot: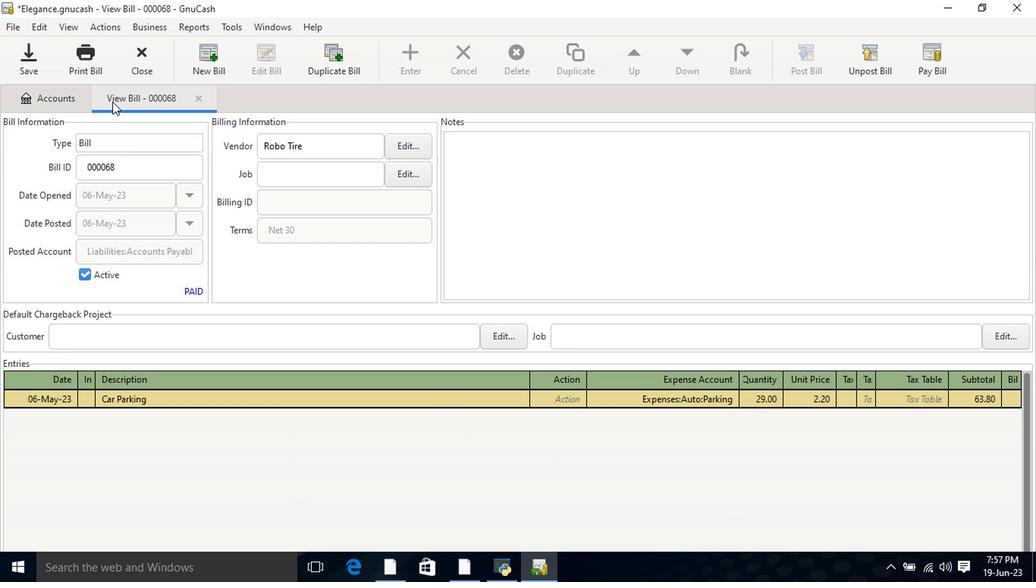 
Action: Mouse pressed left at (85, 51)
Screenshot: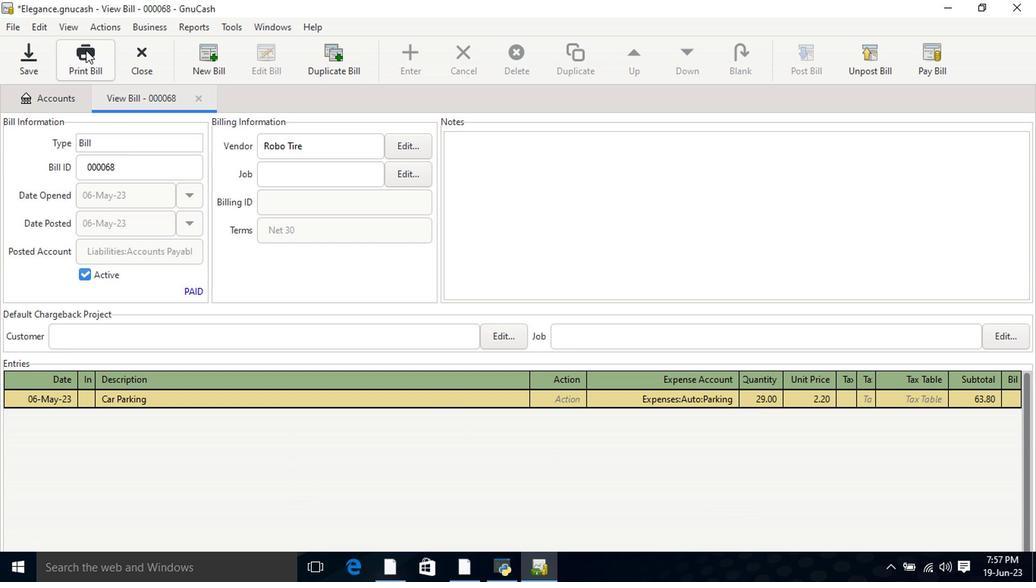 
Action: Mouse moved to (326, 441)
Screenshot: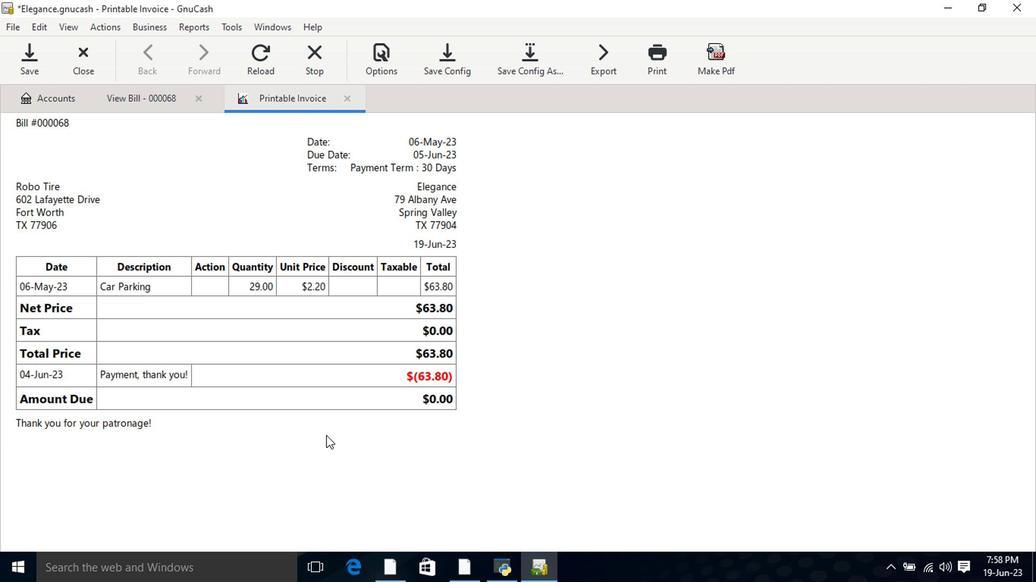 
